 Task: Move the task Implement a new cybersecurity system for an organization's IT infrastructure to the section To-Do in the project AgileCon and sort the tasks in the project by Assignee in Descending order
Action: Mouse moved to (61, 291)
Screenshot: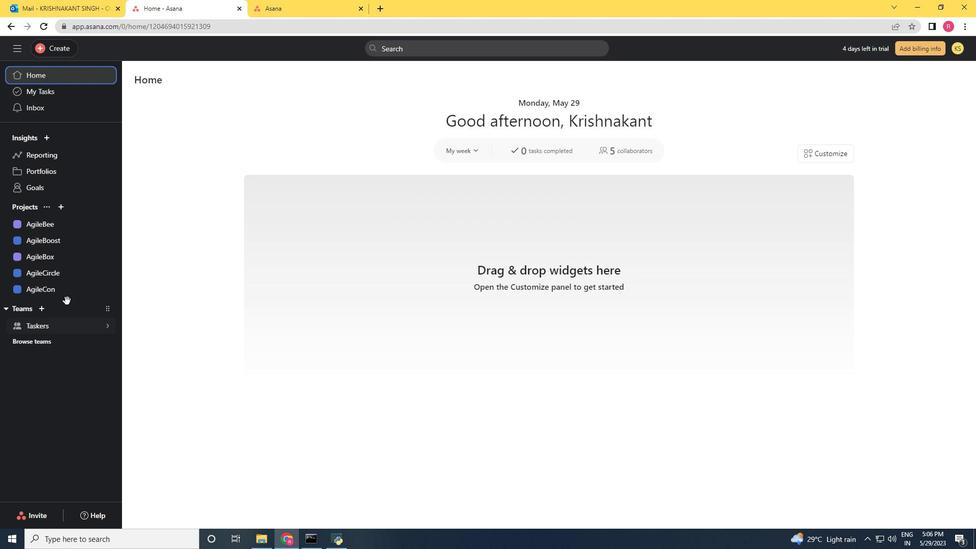 
Action: Mouse pressed left at (61, 291)
Screenshot: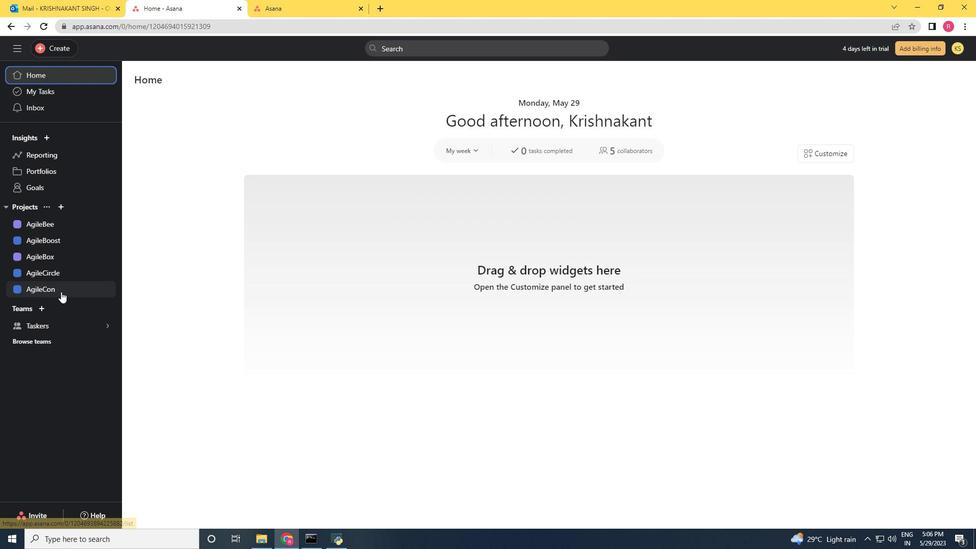 
Action: Mouse moved to (248, 384)
Screenshot: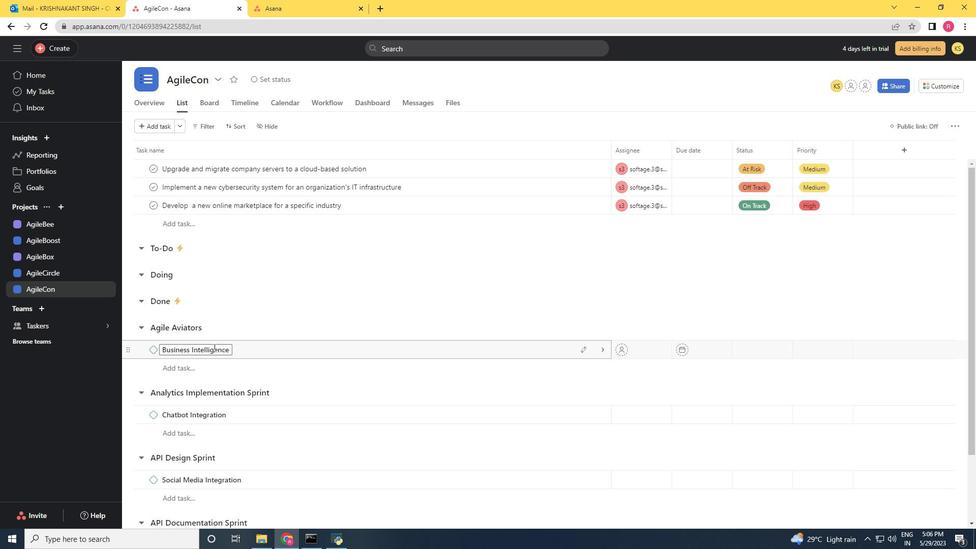 
Action: Mouse scrolled (248, 384) with delta (0, 0)
Screenshot: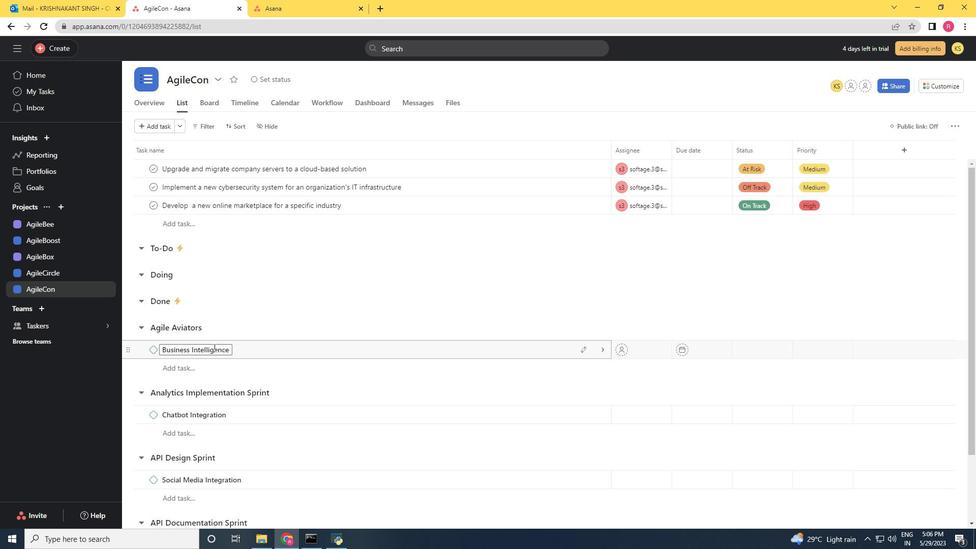 
Action: Mouse moved to (249, 386)
Screenshot: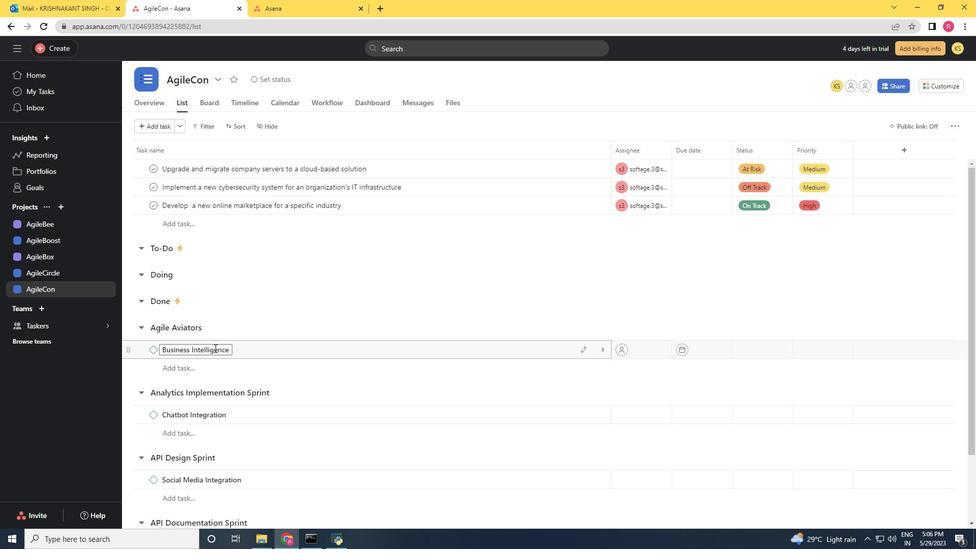 
Action: Mouse scrolled (249, 386) with delta (0, 0)
Screenshot: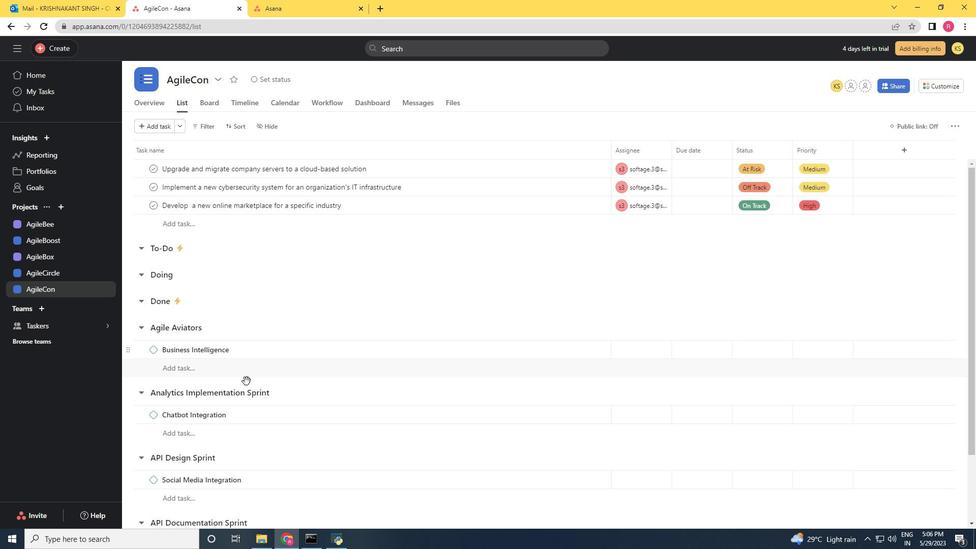 
Action: Mouse moved to (250, 388)
Screenshot: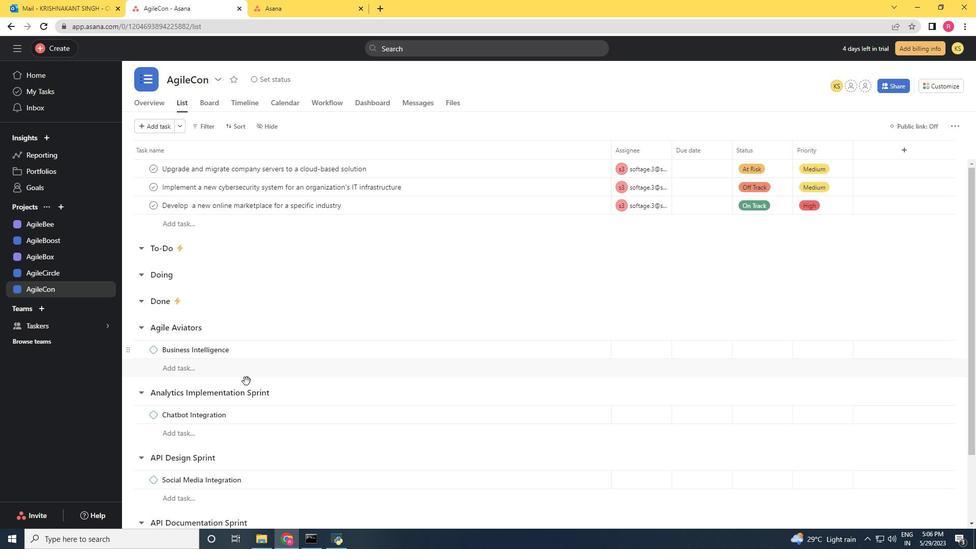 
Action: Mouse scrolled (250, 387) with delta (0, 0)
Screenshot: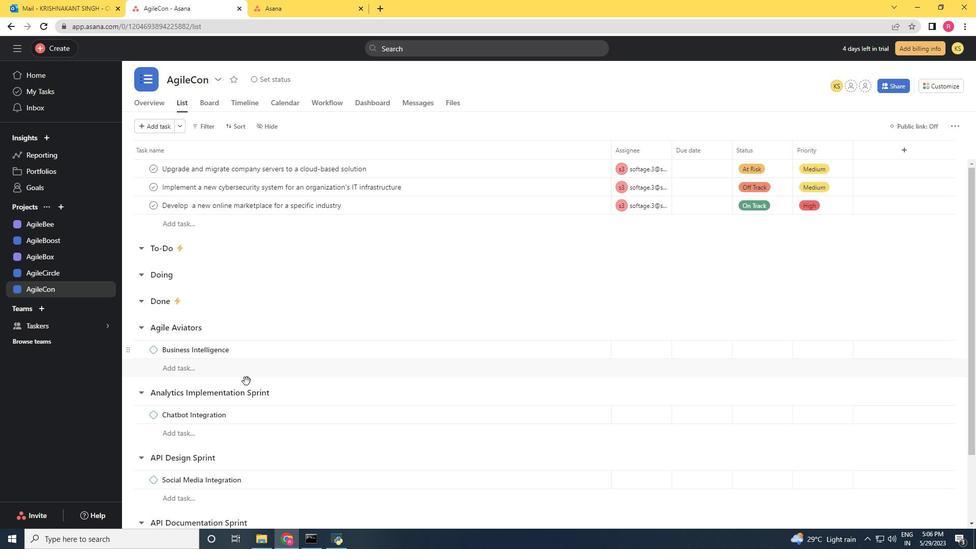 
Action: Mouse scrolled (250, 387) with delta (0, 0)
Screenshot: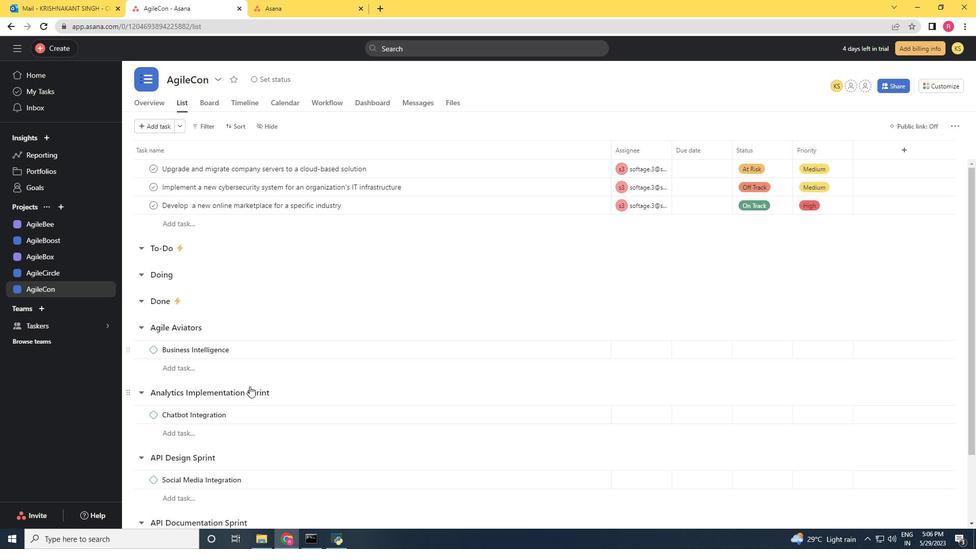 
Action: Mouse scrolled (250, 387) with delta (0, 0)
Screenshot: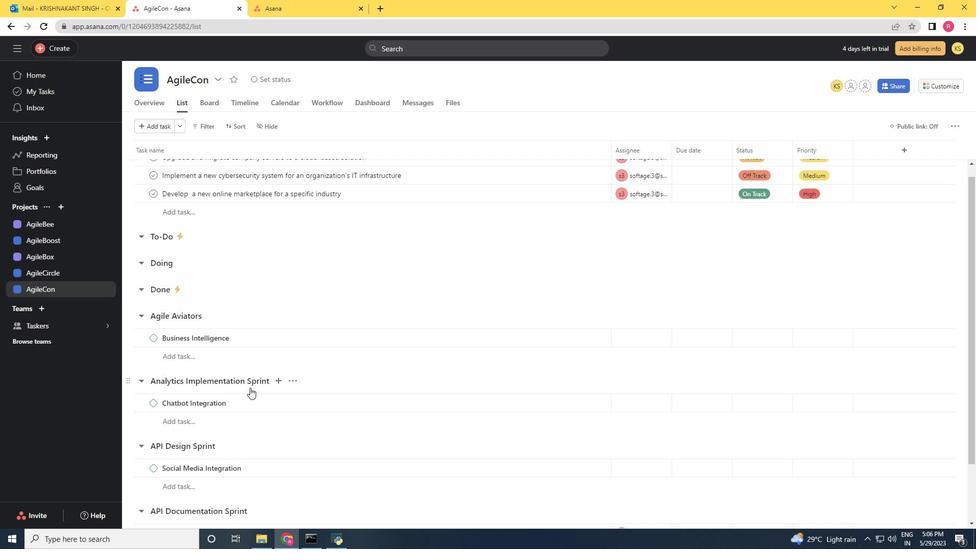 
Action: Mouse scrolled (250, 388) with delta (0, 0)
Screenshot: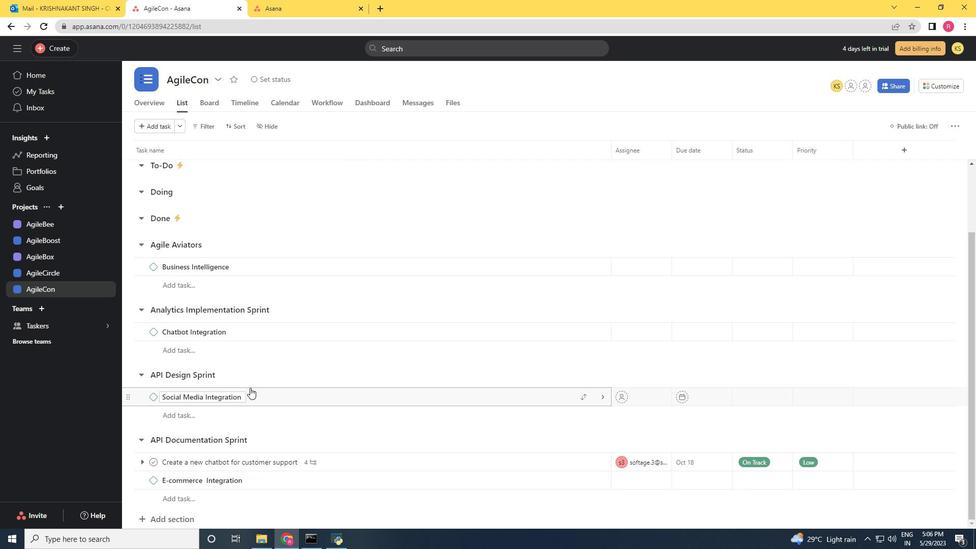 
Action: Mouse scrolled (250, 388) with delta (0, 0)
Screenshot: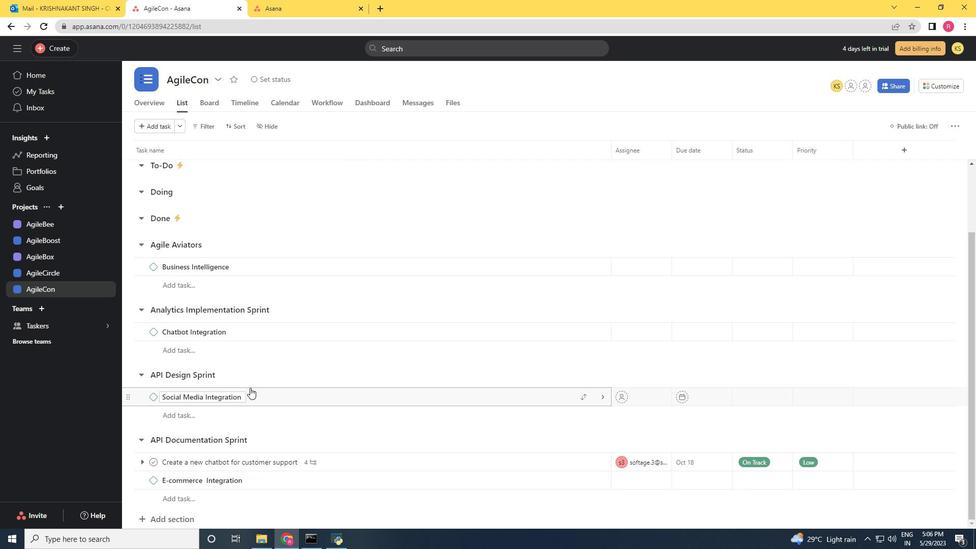 
Action: Mouse scrolled (250, 388) with delta (0, 0)
Screenshot: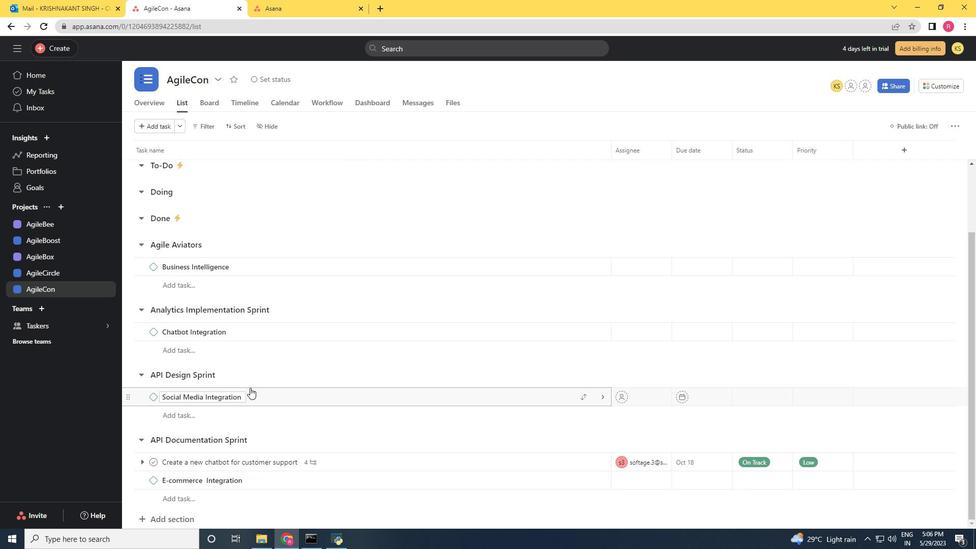 
Action: Mouse scrolled (250, 388) with delta (0, 0)
Screenshot: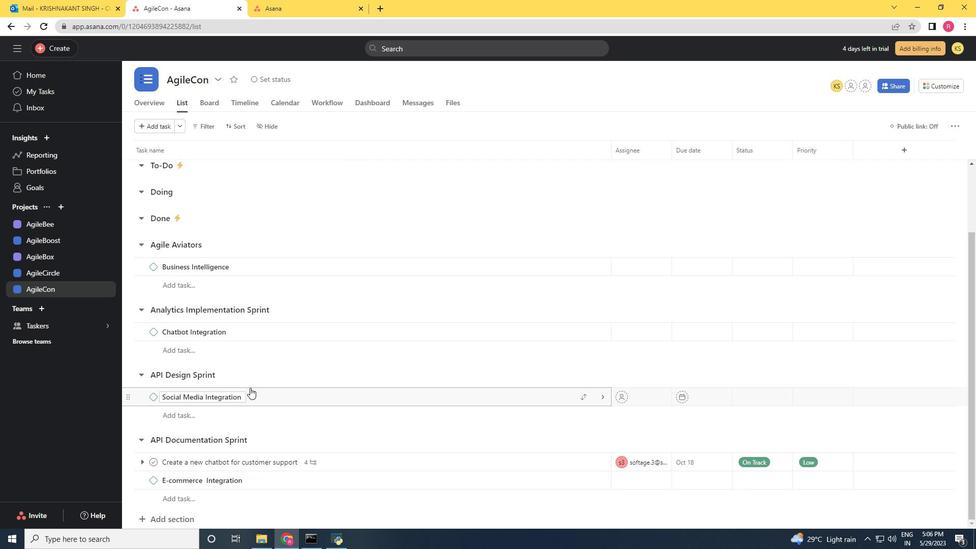 
Action: Mouse scrolled (250, 388) with delta (0, 0)
Screenshot: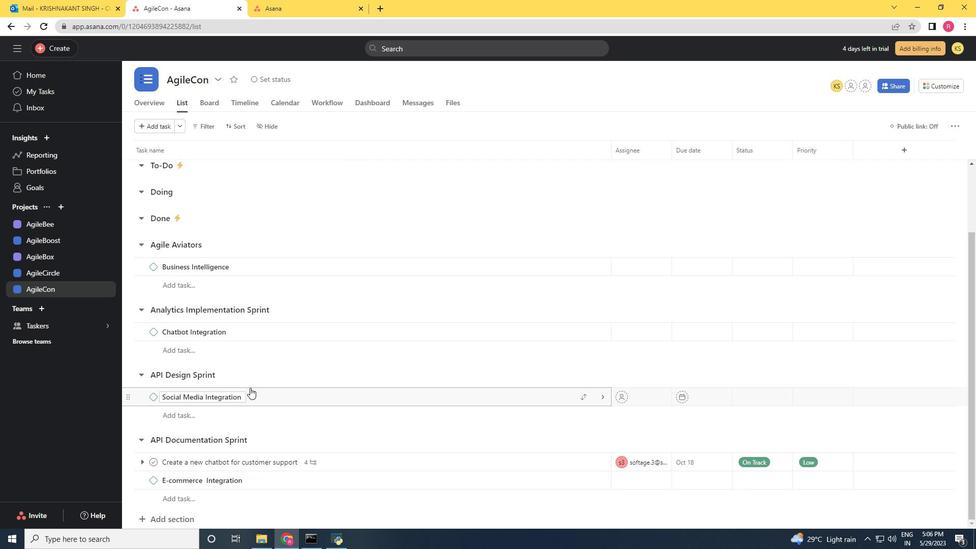 
Action: Mouse scrolled (250, 388) with delta (0, 0)
Screenshot: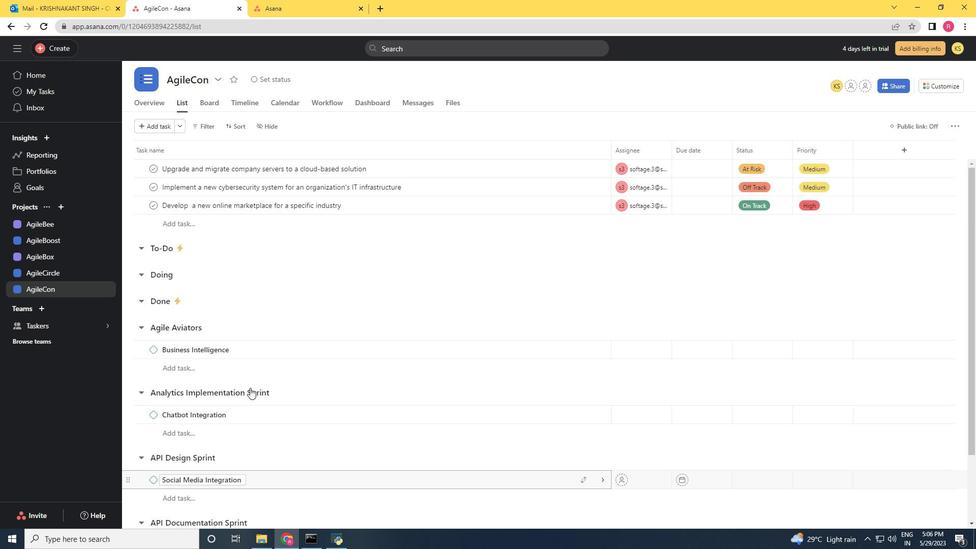 
Action: Mouse scrolled (250, 388) with delta (0, 0)
Screenshot: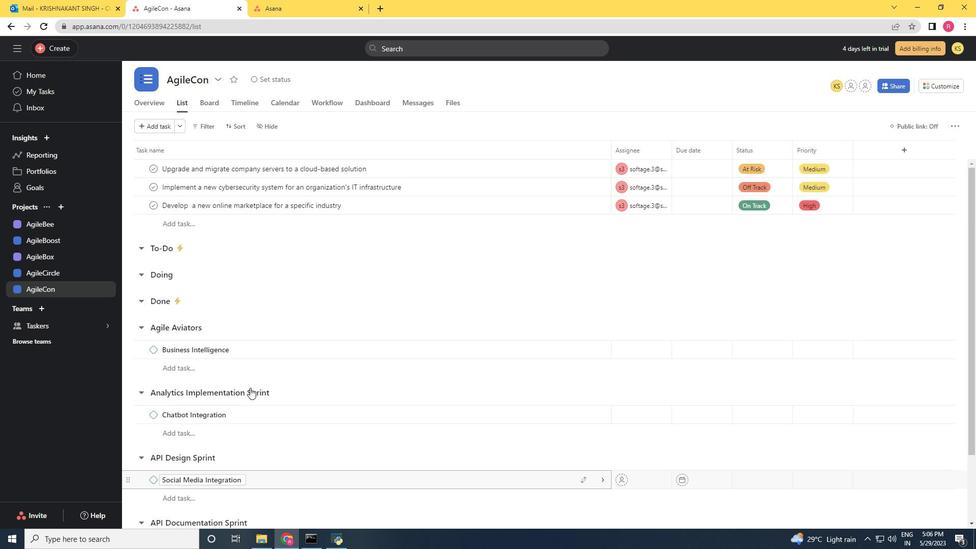 
Action: Mouse scrolled (250, 388) with delta (0, 0)
Screenshot: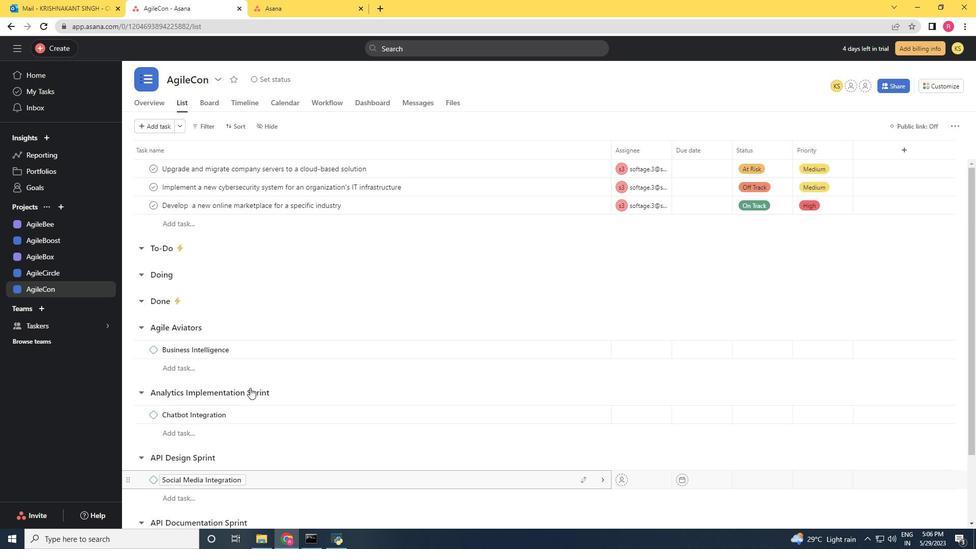 
Action: Mouse scrolled (250, 388) with delta (0, 0)
Screenshot: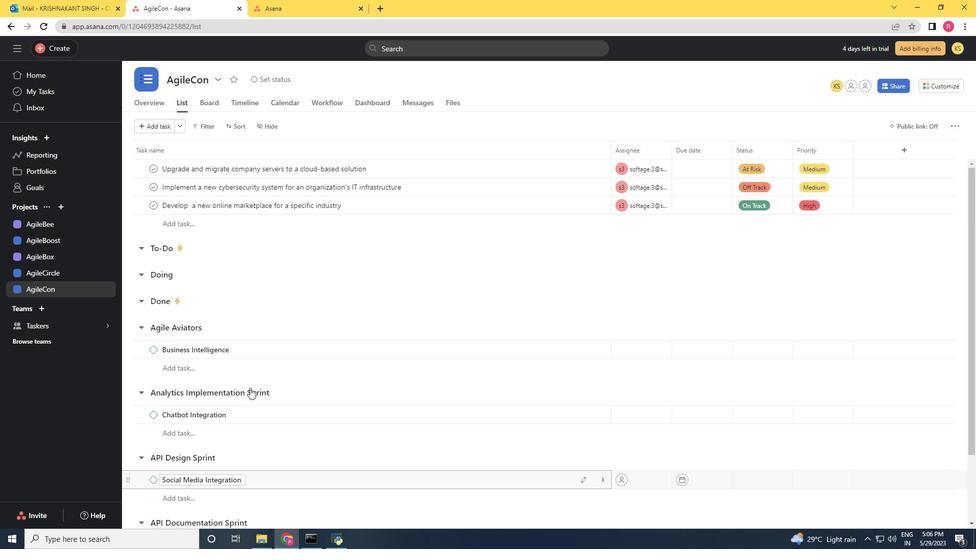 
Action: Mouse moved to (588, 187)
Screenshot: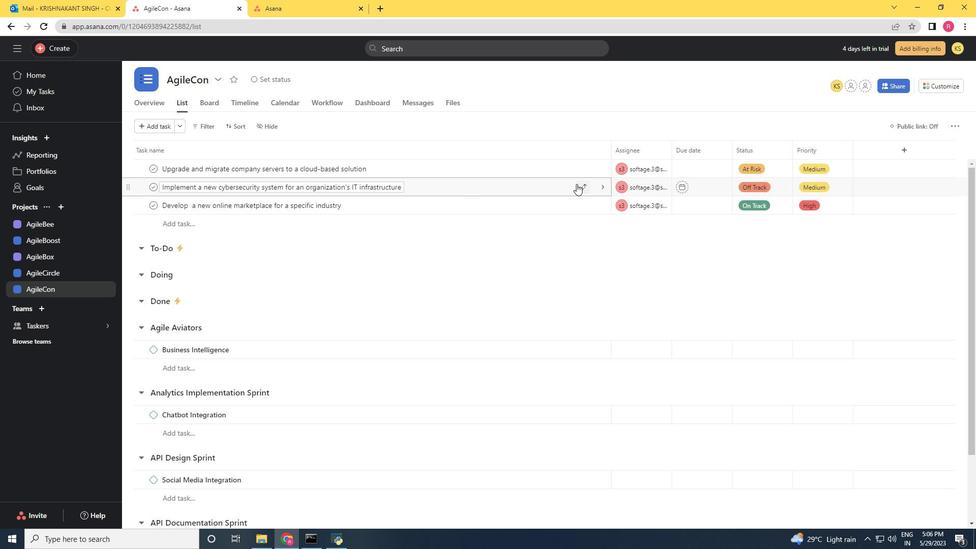 
Action: Mouse pressed left at (588, 187)
Screenshot: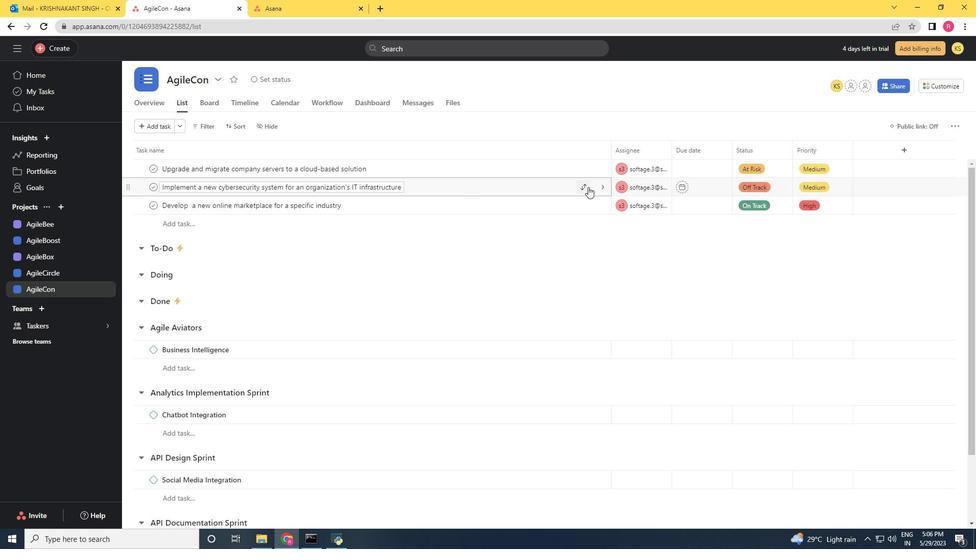 
Action: Mouse moved to (502, 235)
Screenshot: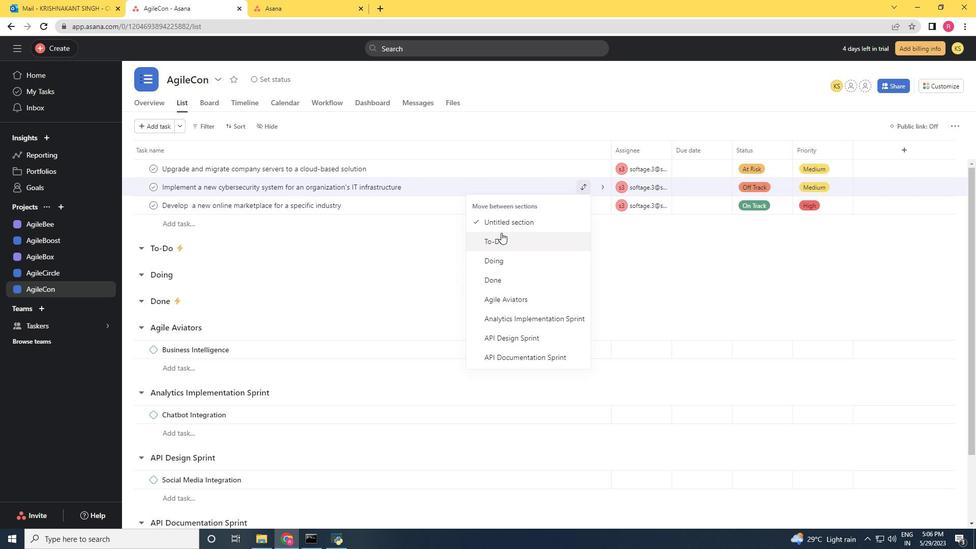 
Action: Mouse pressed left at (502, 235)
Screenshot: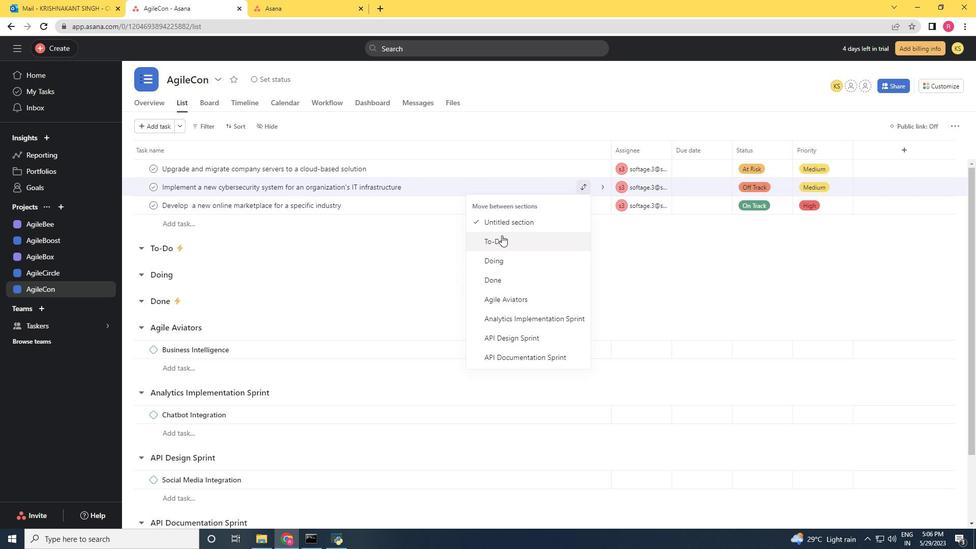 
Action: Mouse moved to (237, 124)
Screenshot: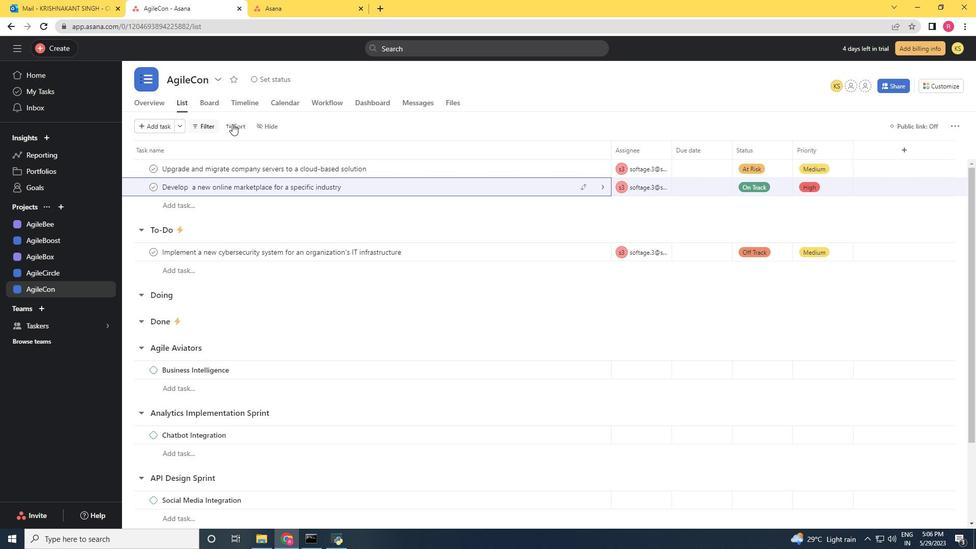 
Action: Mouse pressed left at (237, 124)
Screenshot: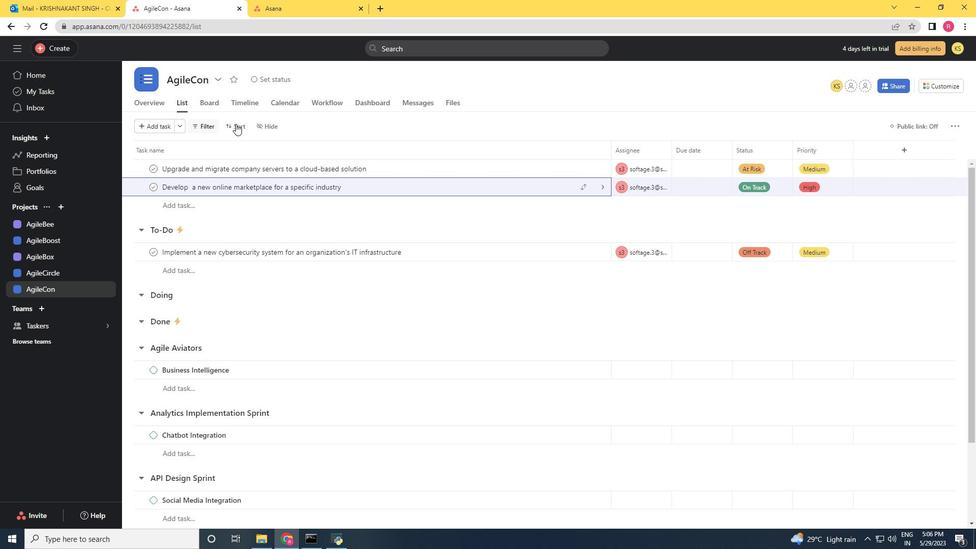 
Action: Mouse moved to (262, 216)
Screenshot: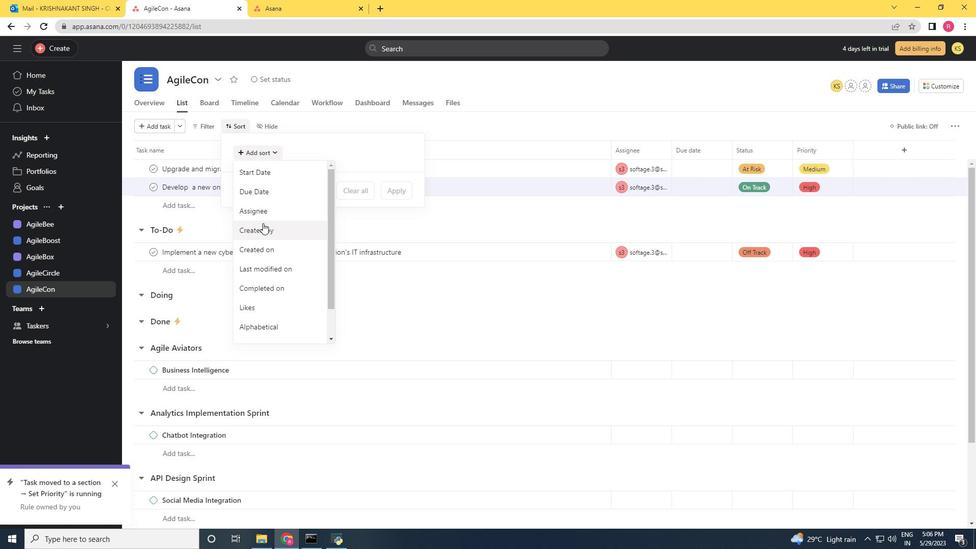 
Action: Mouse pressed left at (262, 216)
Screenshot: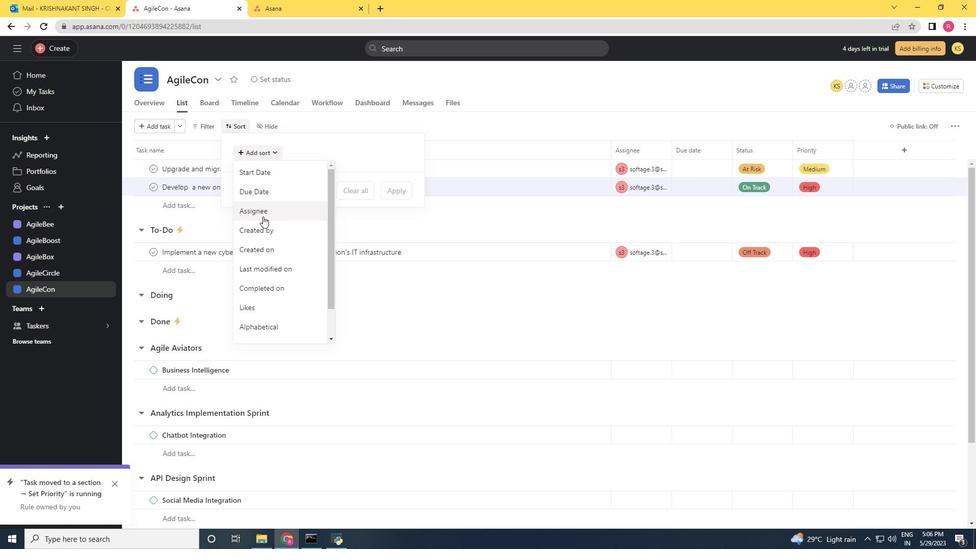 
Action: Mouse moved to (297, 172)
Screenshot: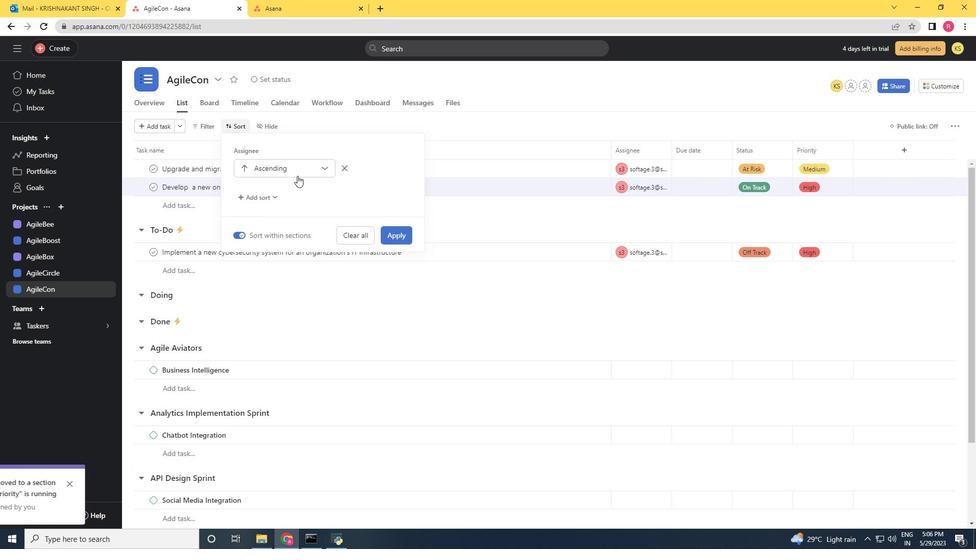 
Action: Mouse pressed left at (297, 172)
Screenshot: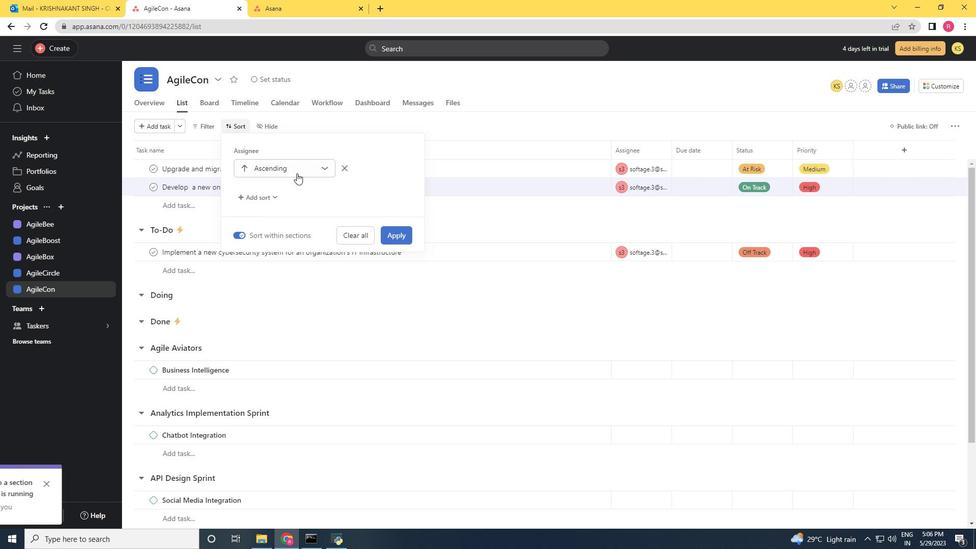 
Action: Mouse moved to (292, 201)
Screenshot: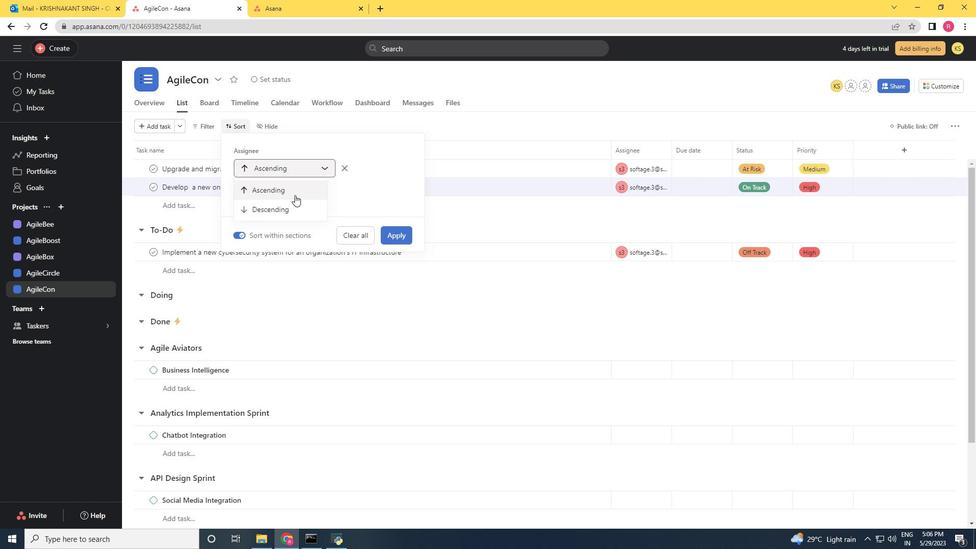 
Action: Mouse pressed left at (292, 201)
Screenshot: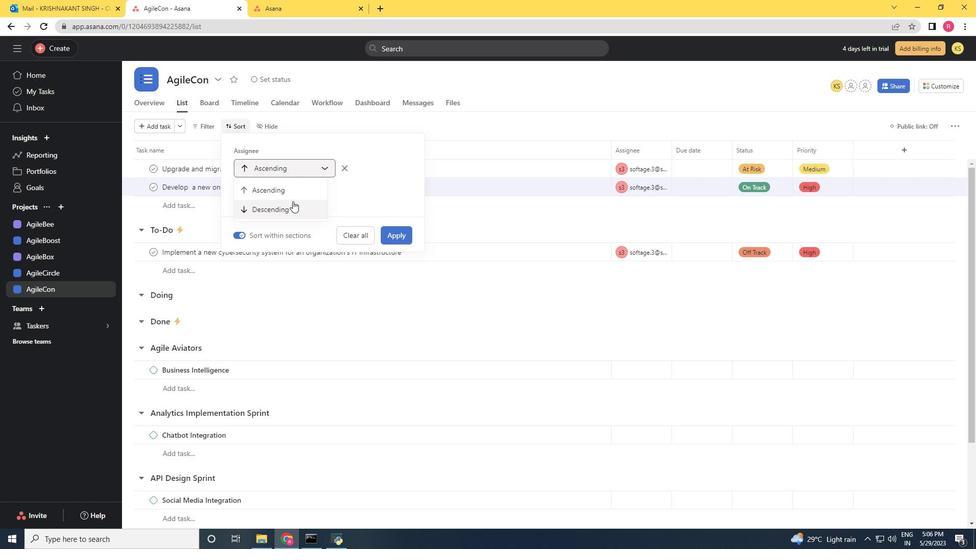 
Action: Mouse moved to (399, 228)
Screenshot: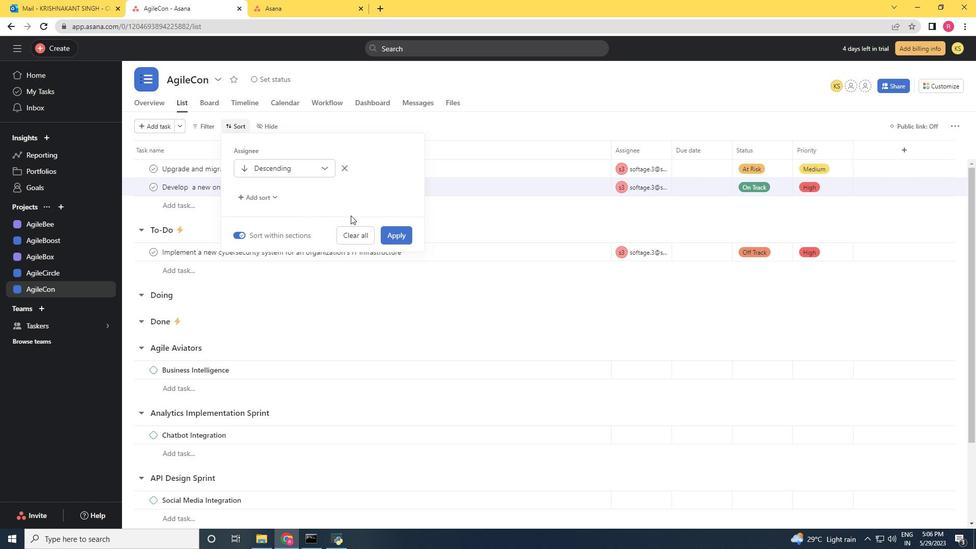 
Action: Mouse pressed left at (399, 228)
Screenshot: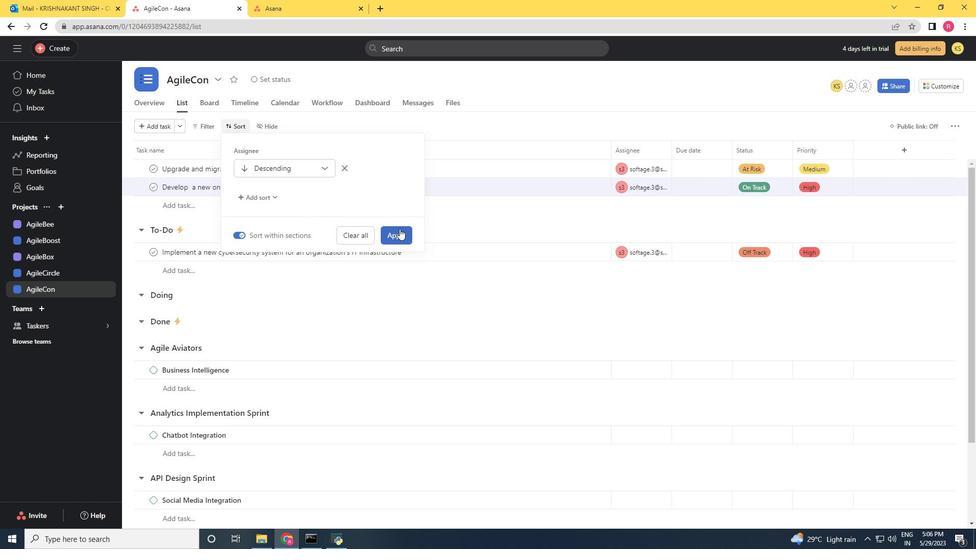 
